Task: Create a due date automation trigger when advanced on, on the monday before a card is due add fields with custom field "Resume" set to a date in this week at 11:00 AM.
Action: Mouse moved to (732, 51)
Screenshot: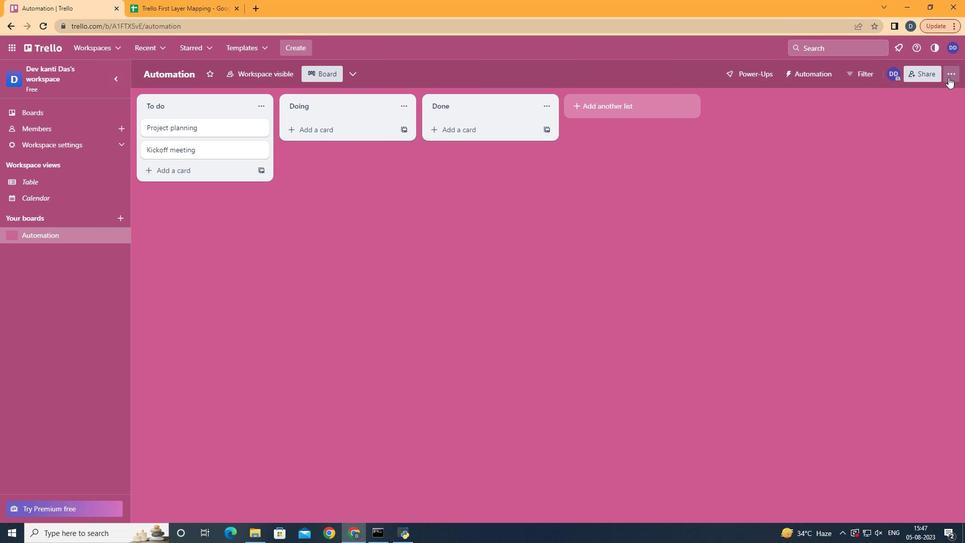 
Action: Mouse pressed left at (732, 51)
Screenshot: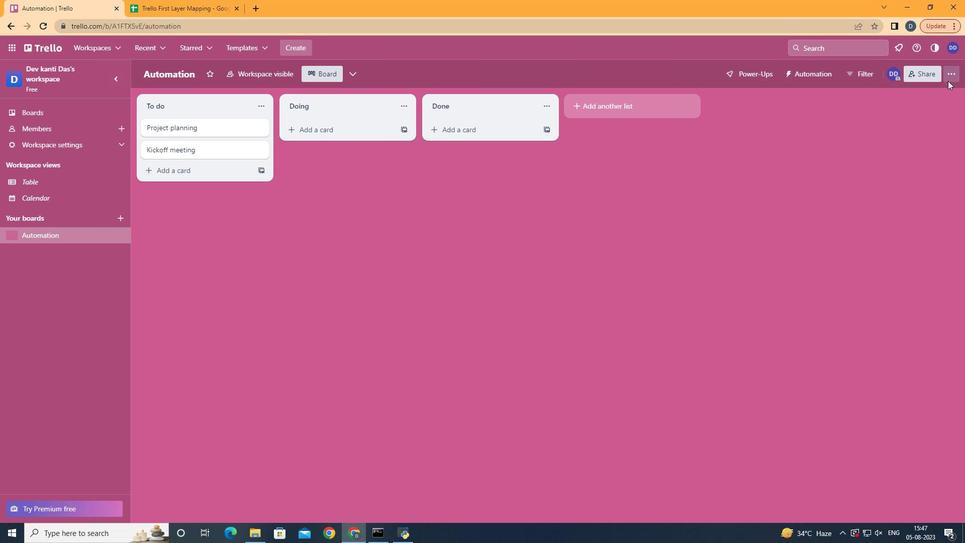 
Action: Mouse moved to (705, 194)
Screenshot: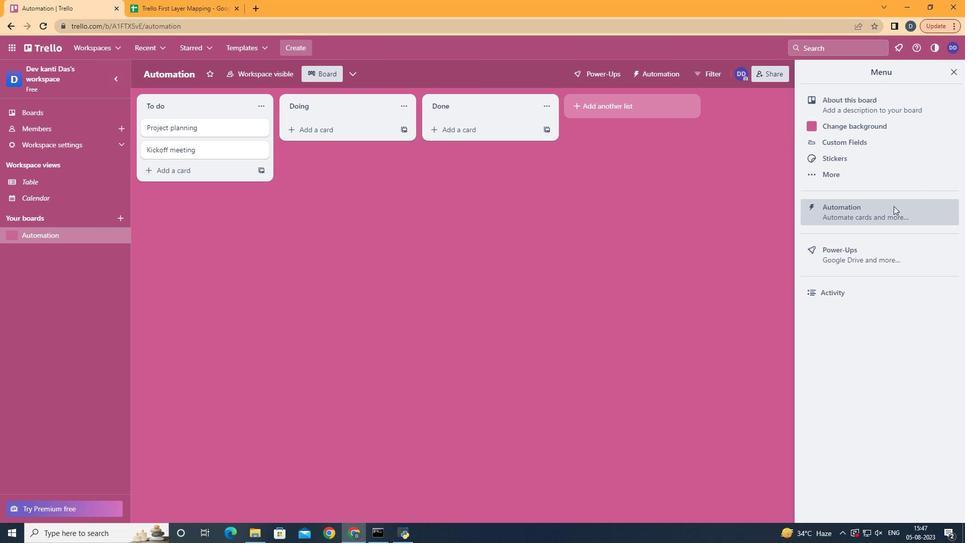 
Action: Mouse pressed left at (705, 194)
Screenshot: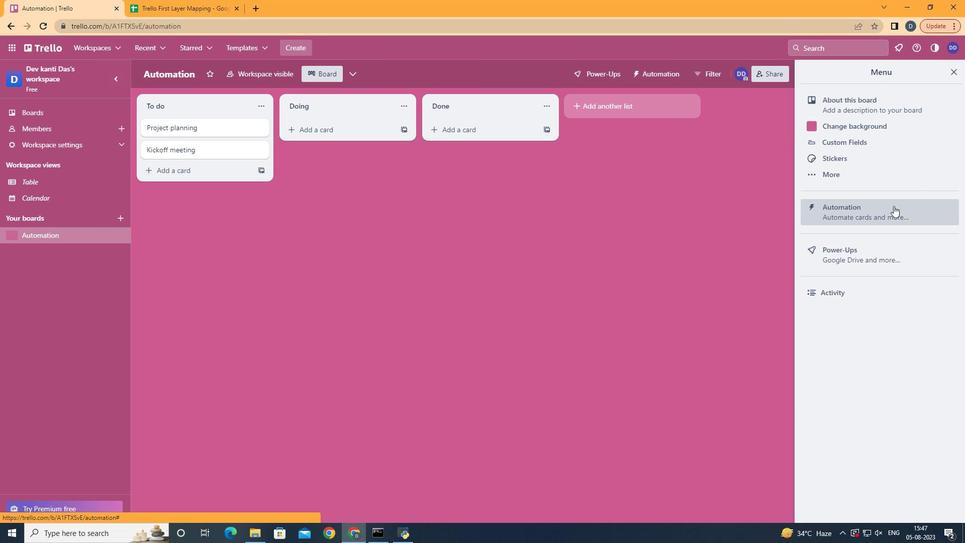 
Action: Mouse moved to (364, 182)
Screenshot: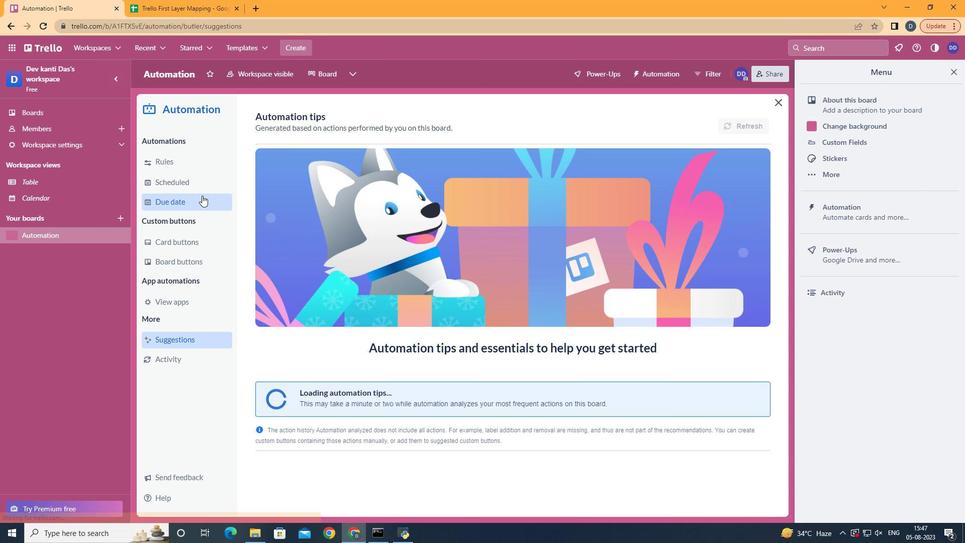 
Action: Mouse pressed left at (364, 182)
Screenshot: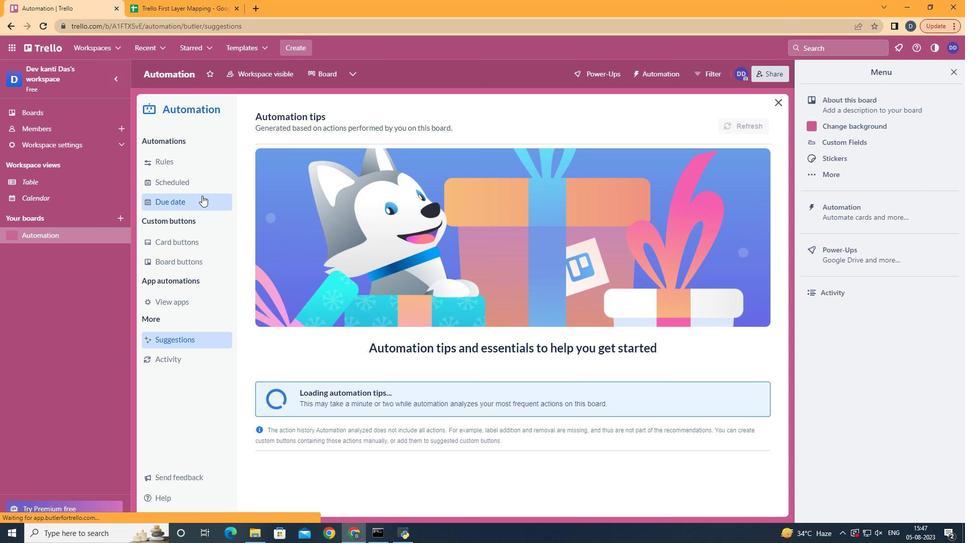 
Action: Mouse moved to (621, 94)
Screenshot: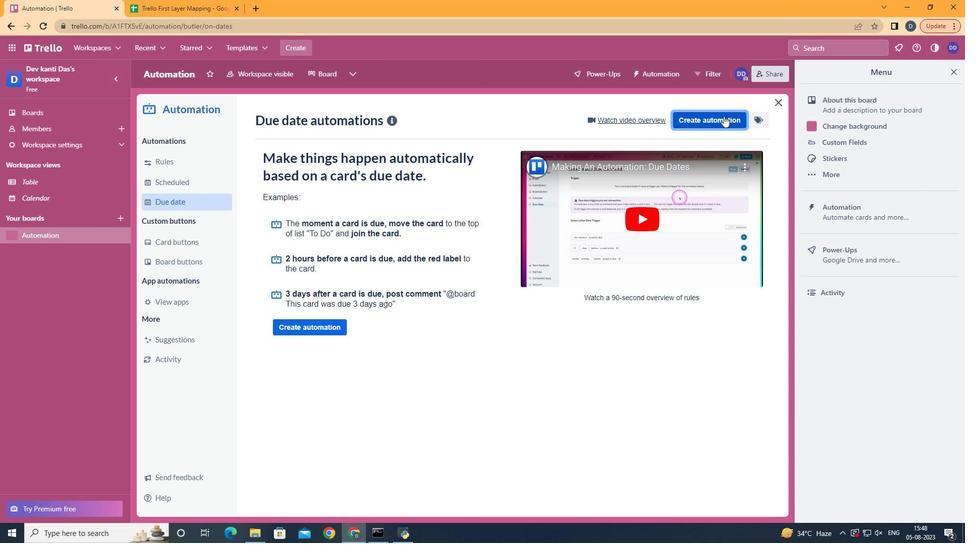 
Action: Mouse pressed left at (621, 94)
Screenshot: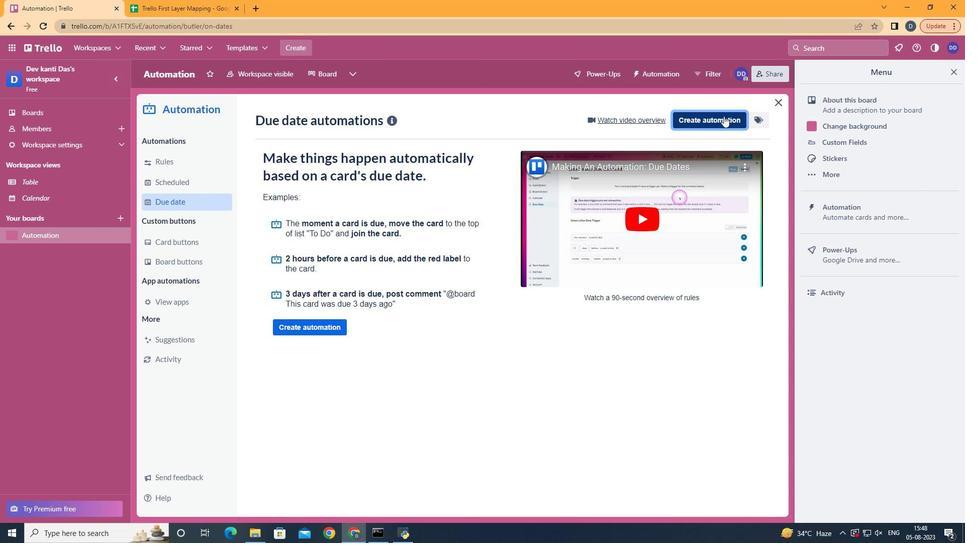 
Action: Mouse moved to (525, 212)
Screenshot: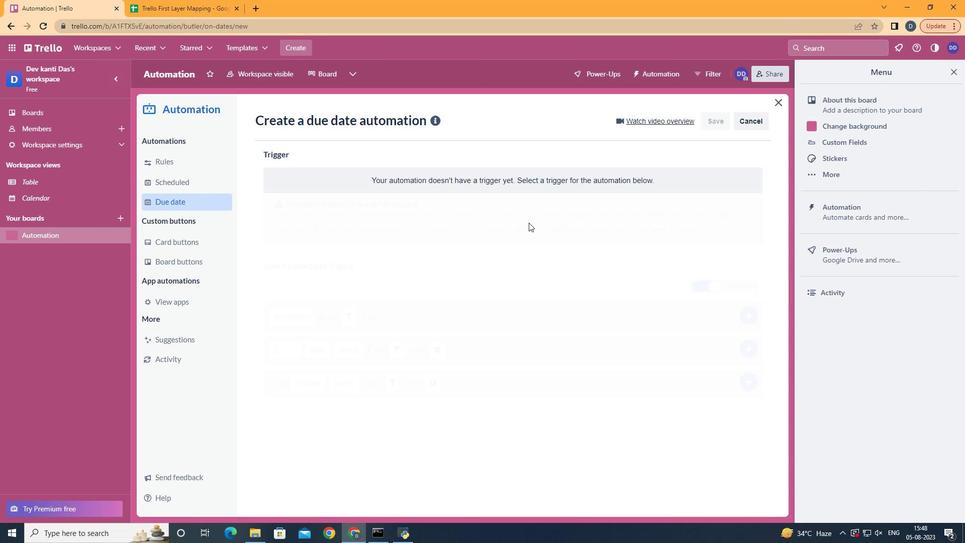
Action: Mouse pressed left at (525, 212)
Screenshot: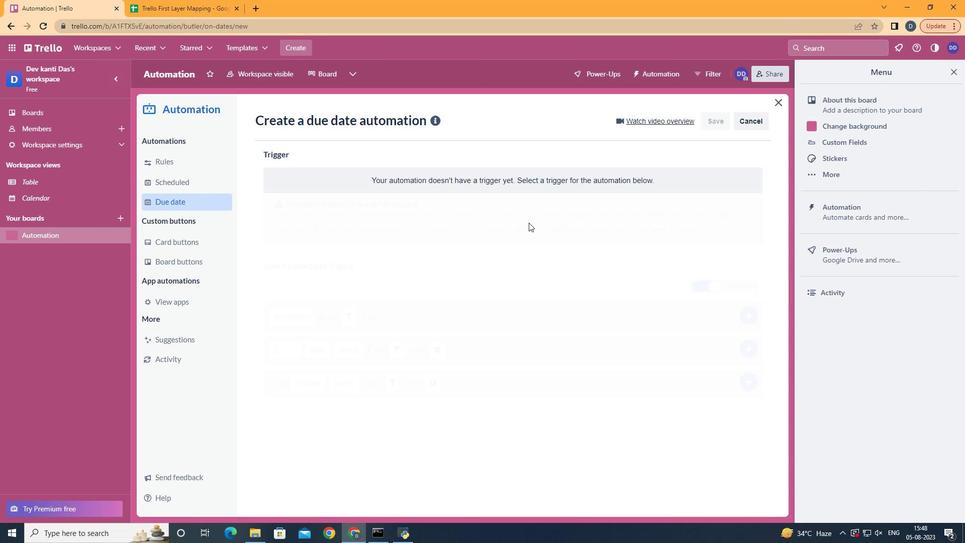 
Action: Mouse moved to (422, 257)
Screenshot: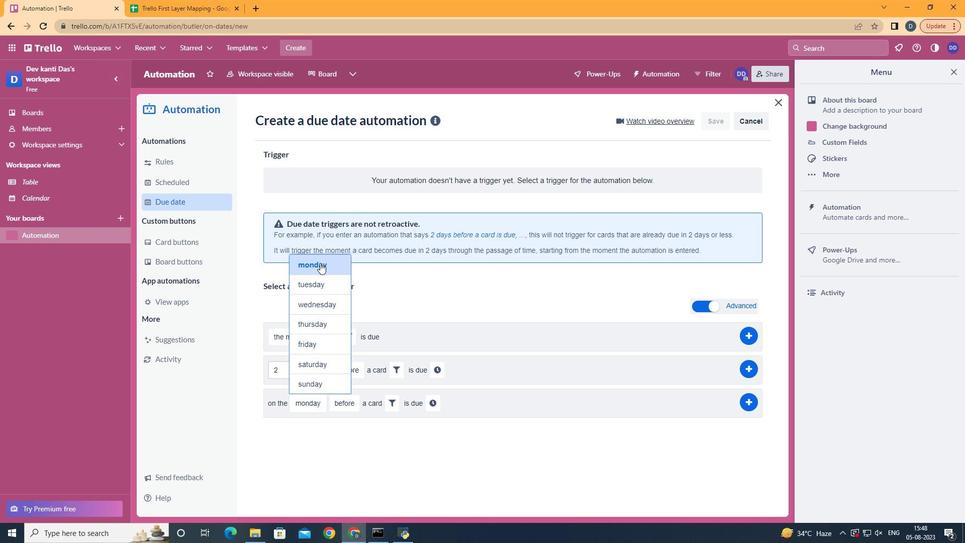 
Action: Mouse pressed left at (422, 257)
Screenshot: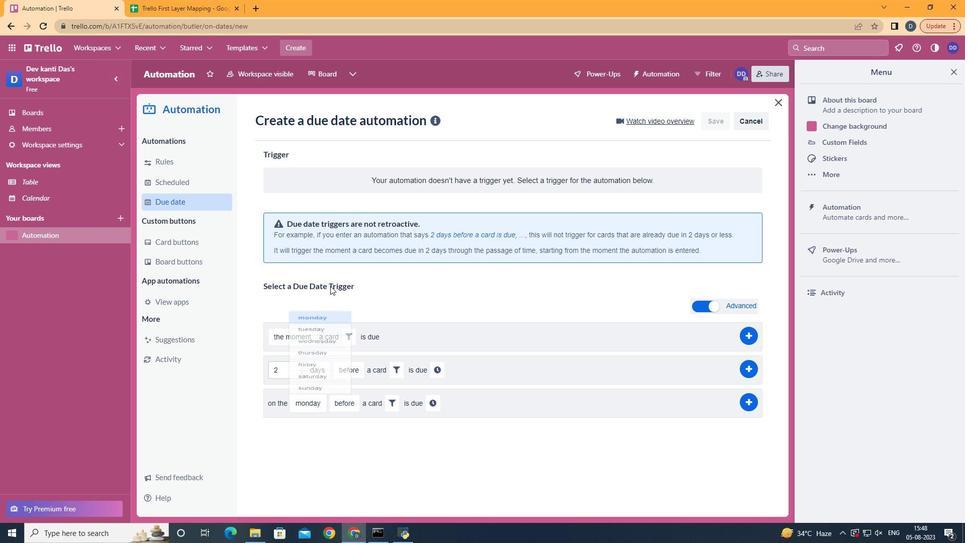 
Action: Mouse moved to (437, 434)
Screenshot: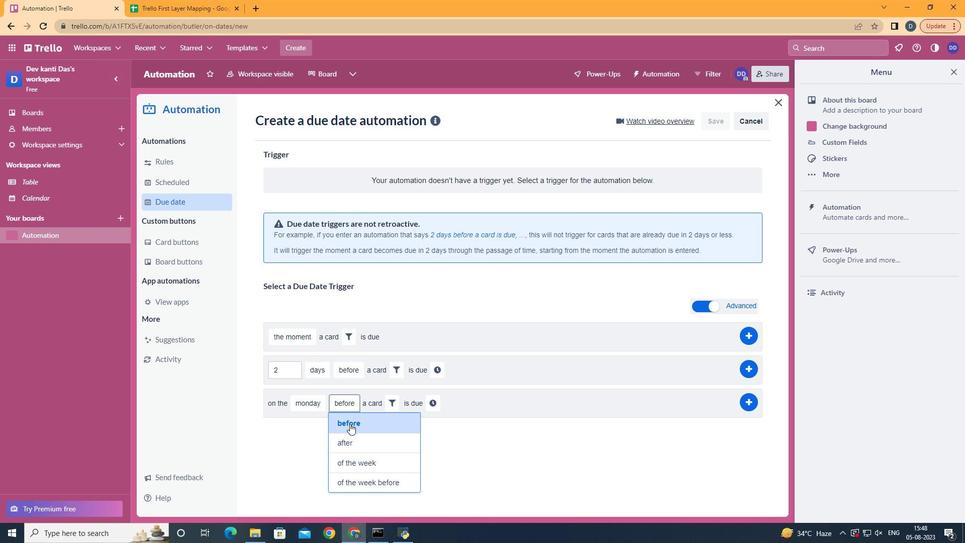 
Action: Mouse pressed left at (437, 434)
Screenshot: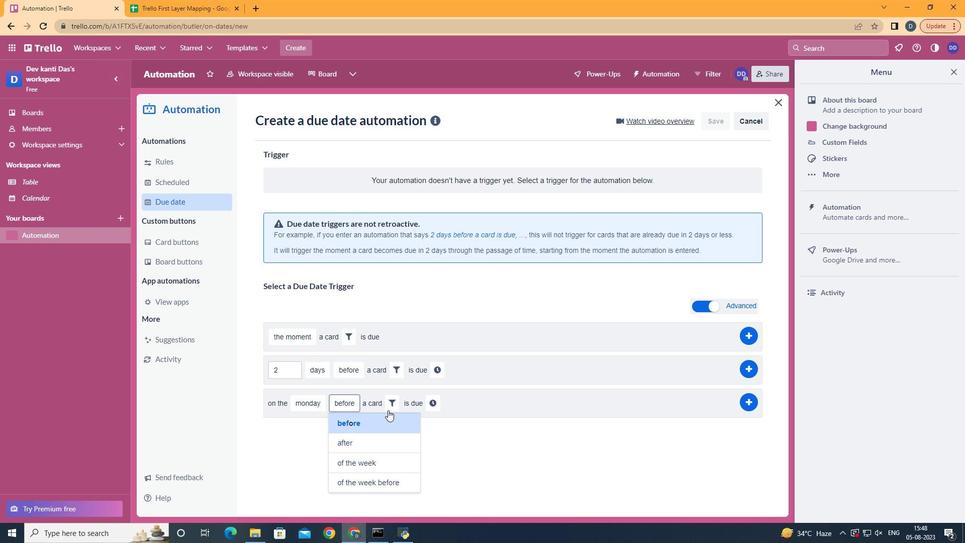 
Action: Mouse moved to (460, 414)
Screenshot: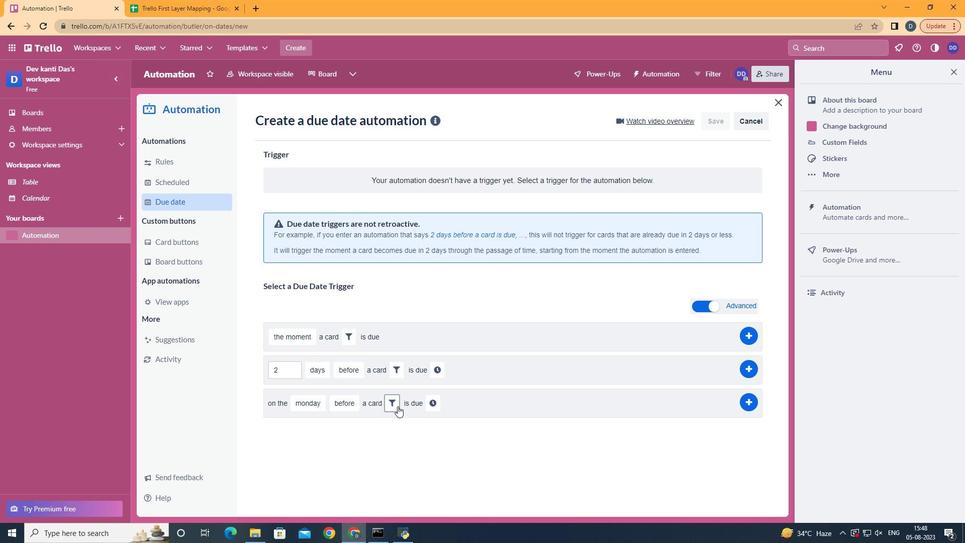 
Action: Mouse pressed left at (460, 414)
Screenshot: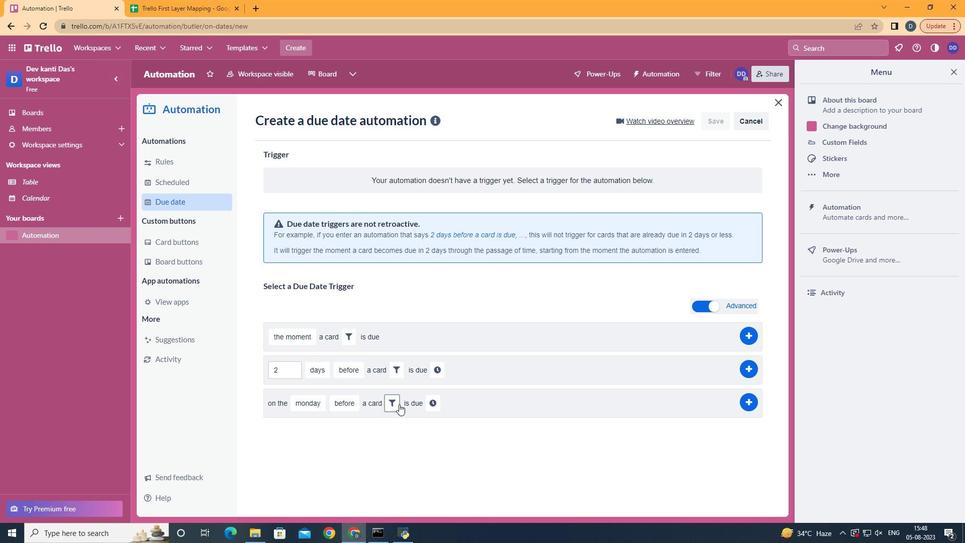 
Action: Mouse moved to (537, 450)
Screenshot: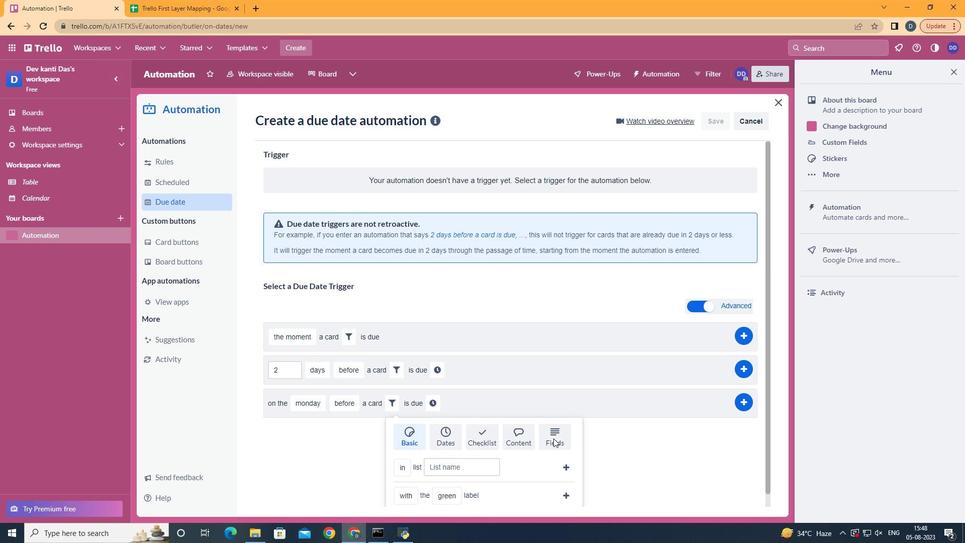 
Action: Mouse pressed left at (537, 450)
Screenshot: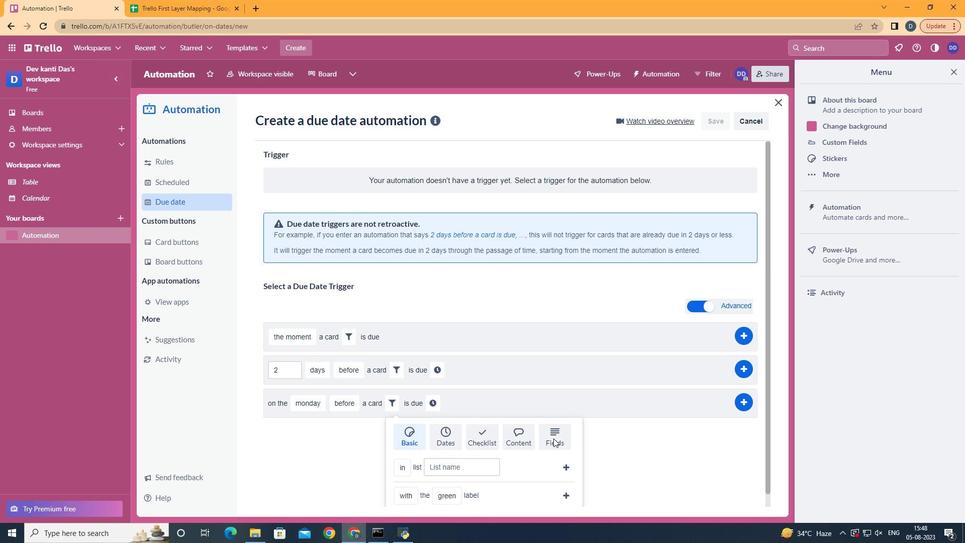 
Action: Mouse moved to (539, 441)
Screenshot: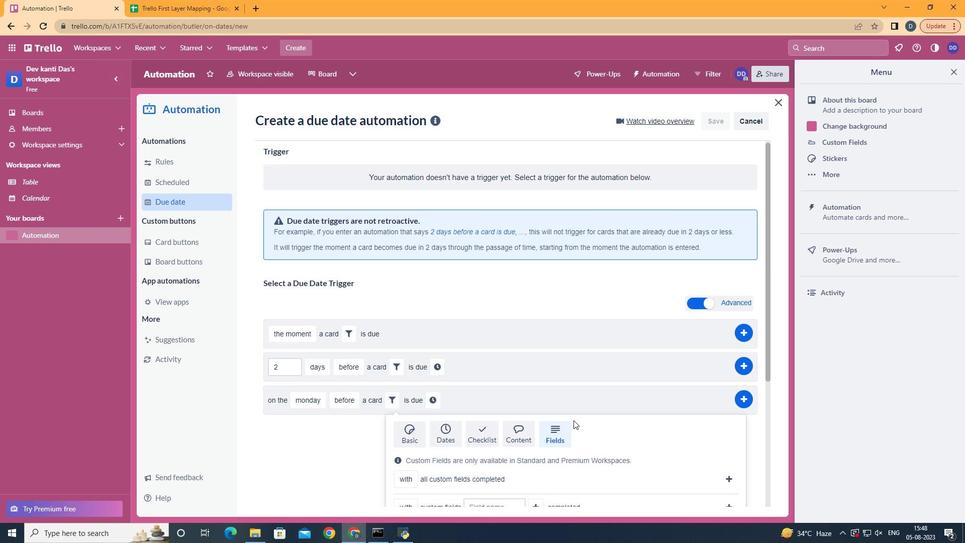 
Action: Mouse scrolled (539, 440) with delta (0, 0)
Screenshot: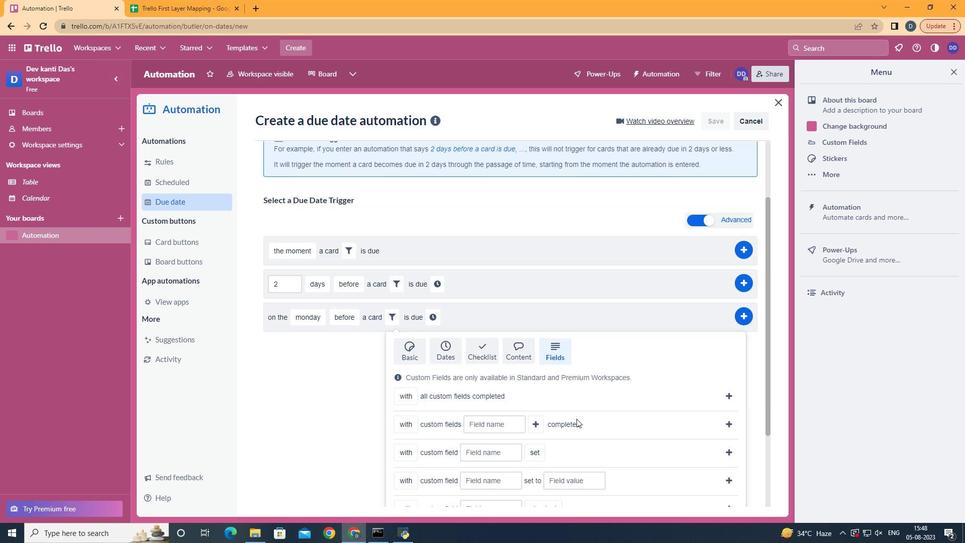 
Action: Mouse scrolled (539, 440) with delta (0, 0)
Screenshot: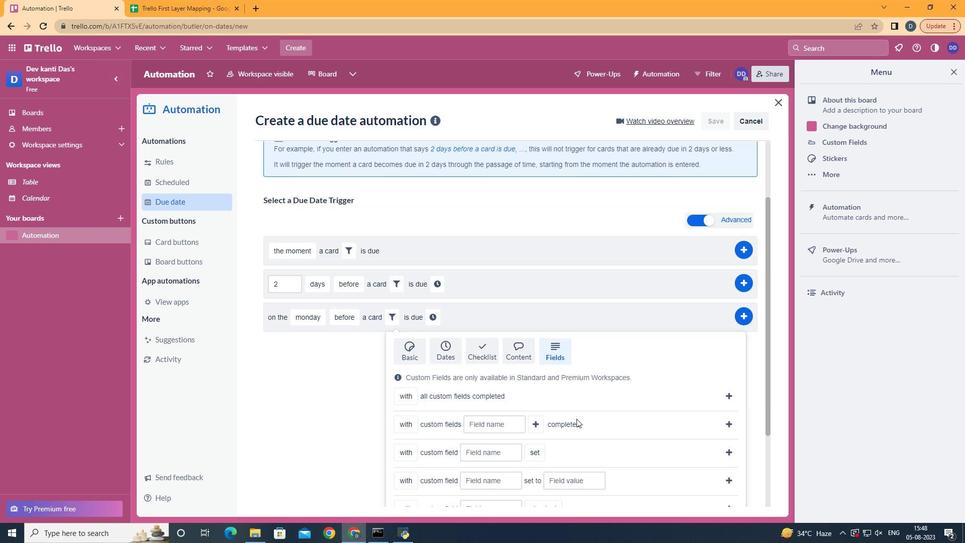 
Action: Mouse moved to (539, 441)
Screenshot: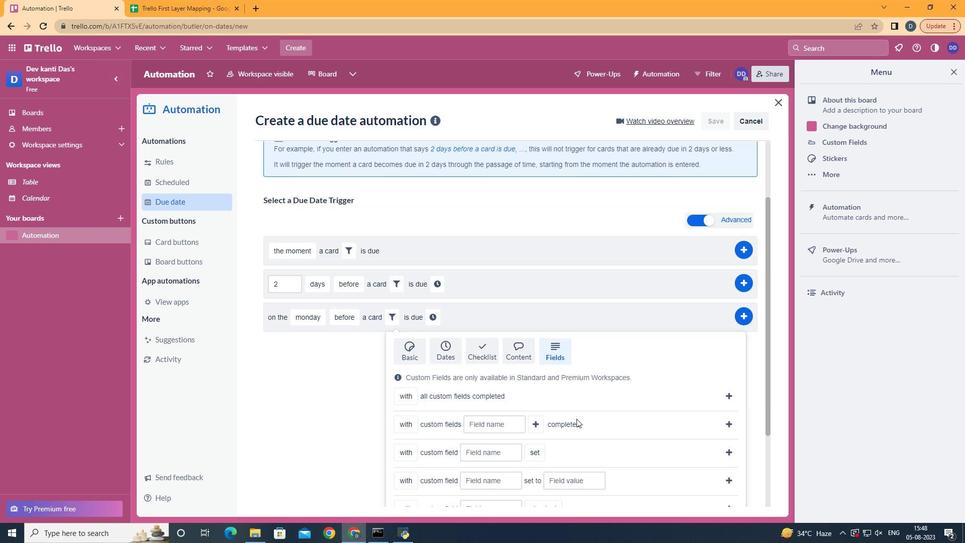 
Action: Mouse scrolled (539, 440) with delta (0, 0)
Screenshot: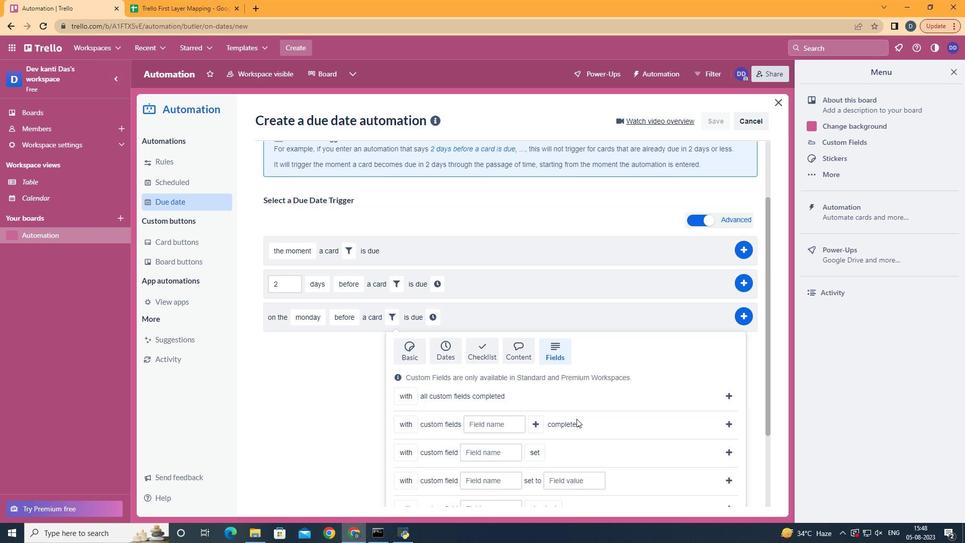 
Action: Mouse moved to (540, 440)
Screenshot: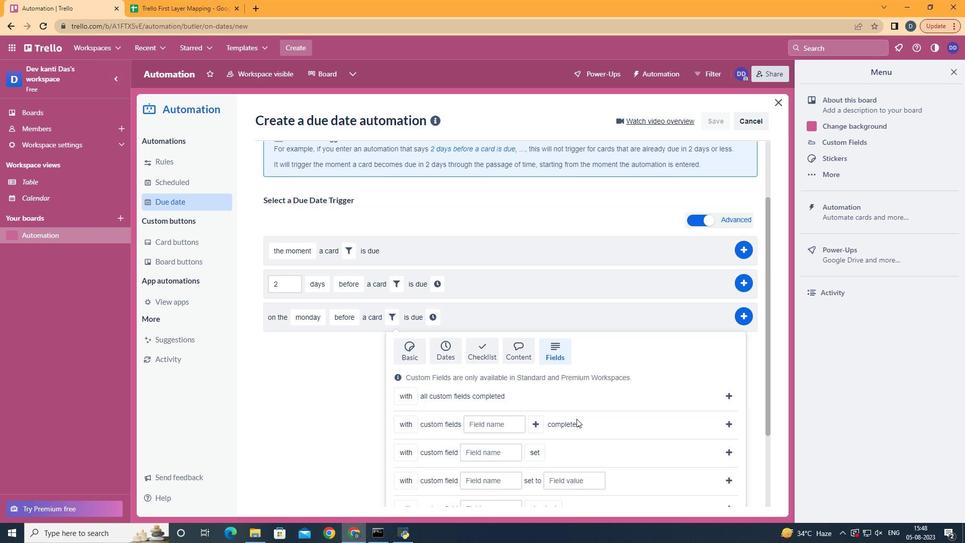 
Action: Mouse scrolled (539, 440) with delta (0, 0)
Screenshot: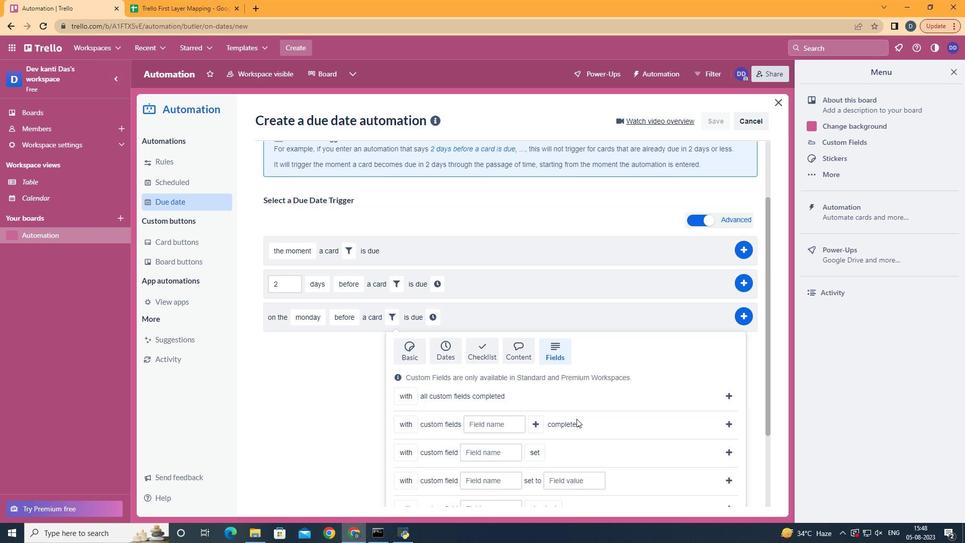 
Action: Mouse moved to (541, 439)
Screenshot: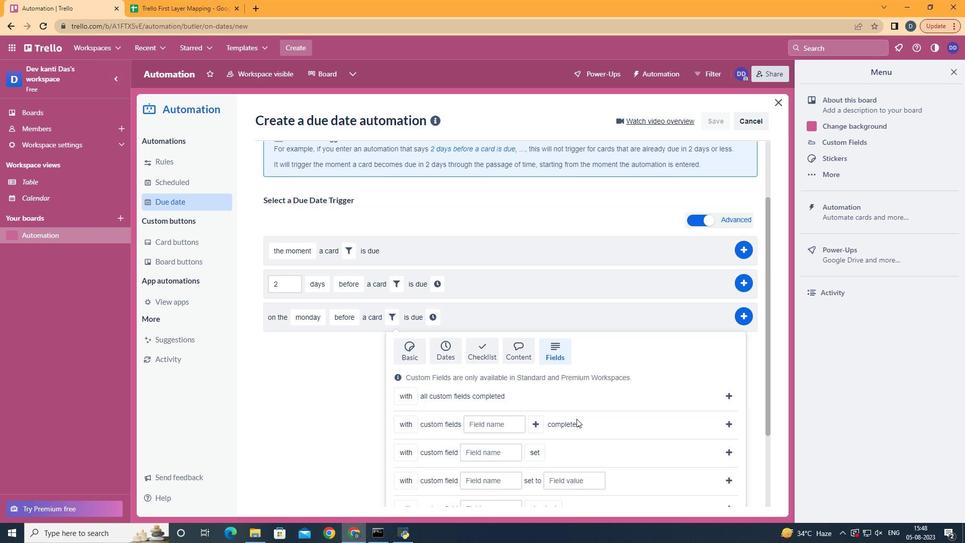 
Action: Mouse scrolled (540, 439) with delta (0, 0)
Screenshot: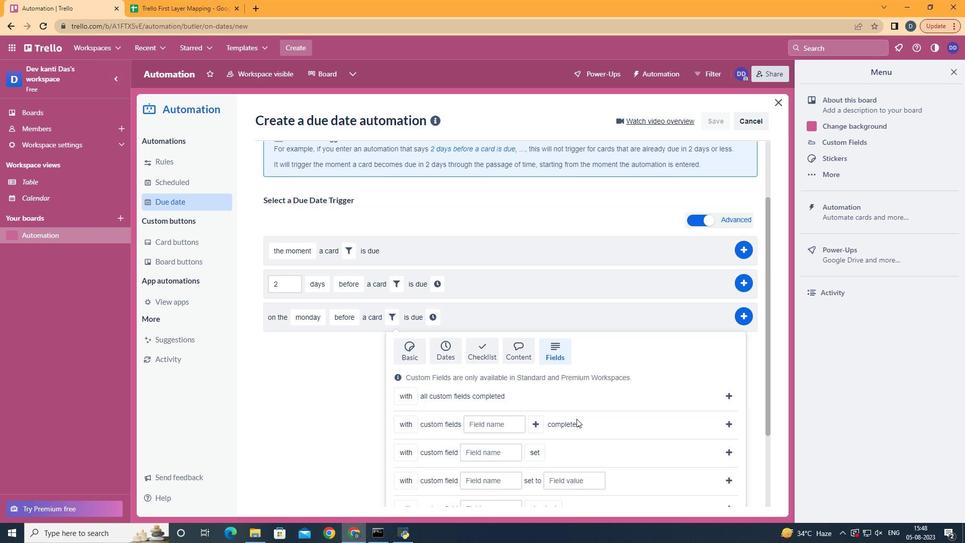 
Action: Mouse moved to (544, 434)
Screenshot: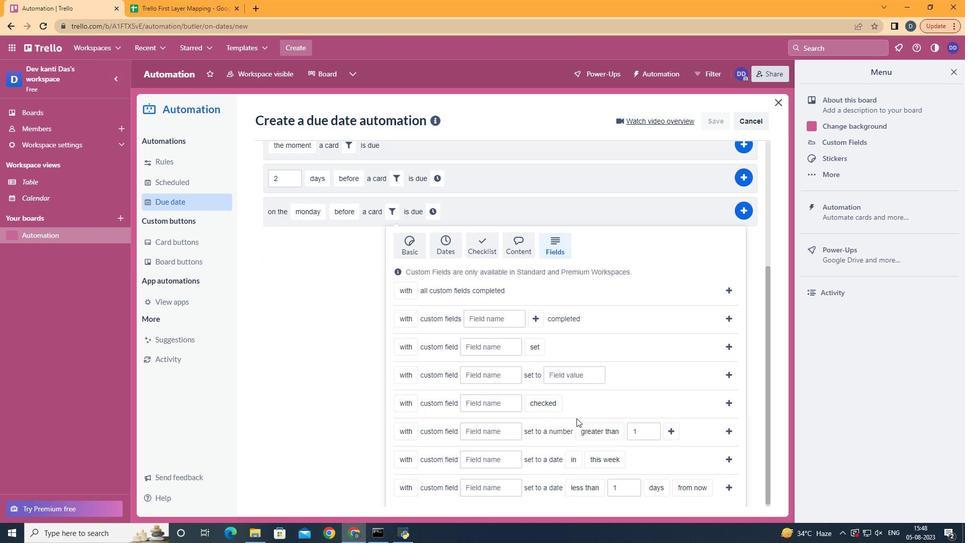 
Action: Mouse scrolled (543, 435) with delta (0, 0)
Screenshot: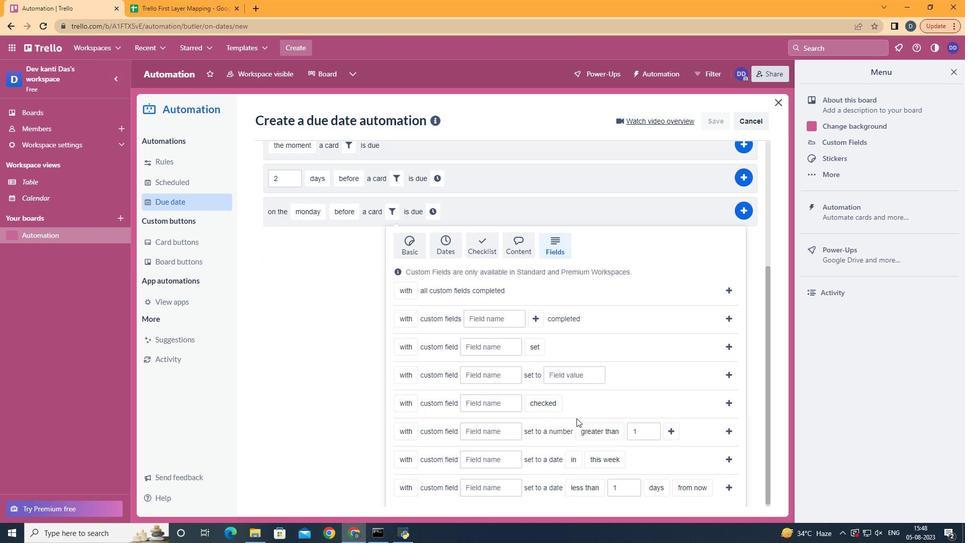 
Action: Mouse moved to (467, 492)
Screenshot: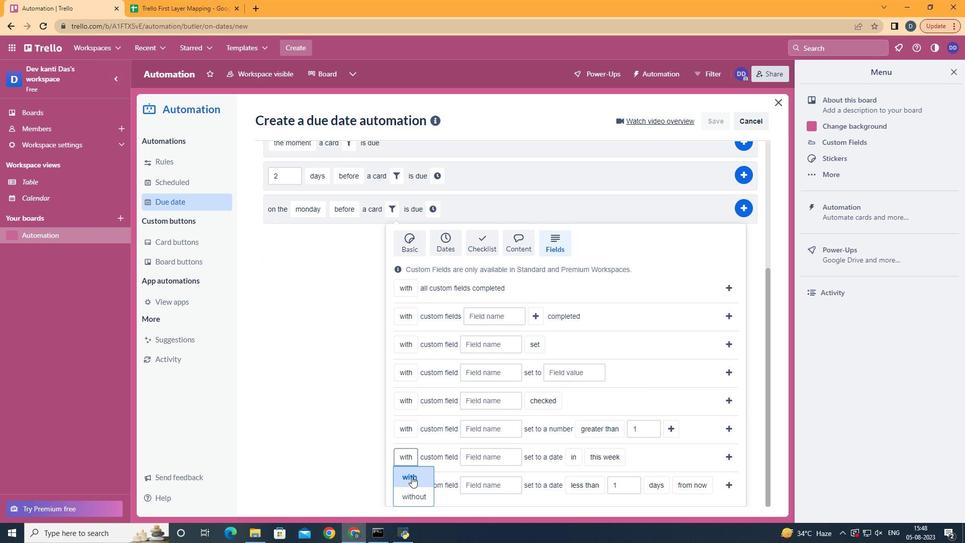 
Action: Mouse pressed left at (467, 492)
Screenshot: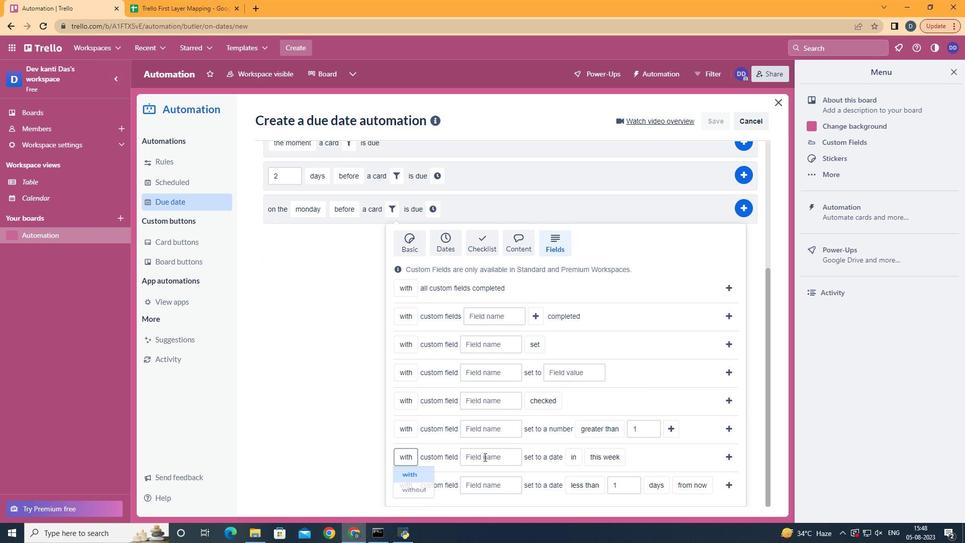 
Action: Mouse moved to (513, 464)
Screenshot: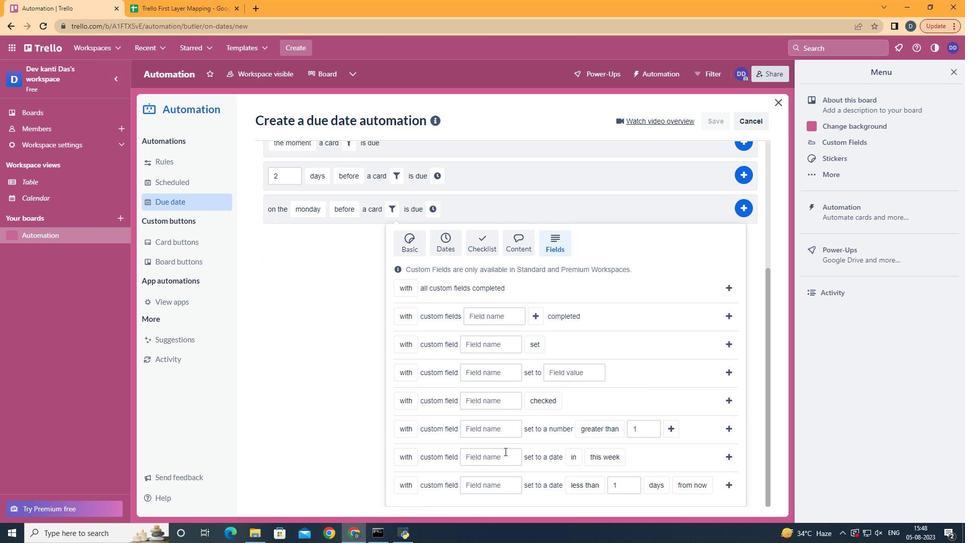 
Action: Mouse pressed left at (513, 464)
Screenshot: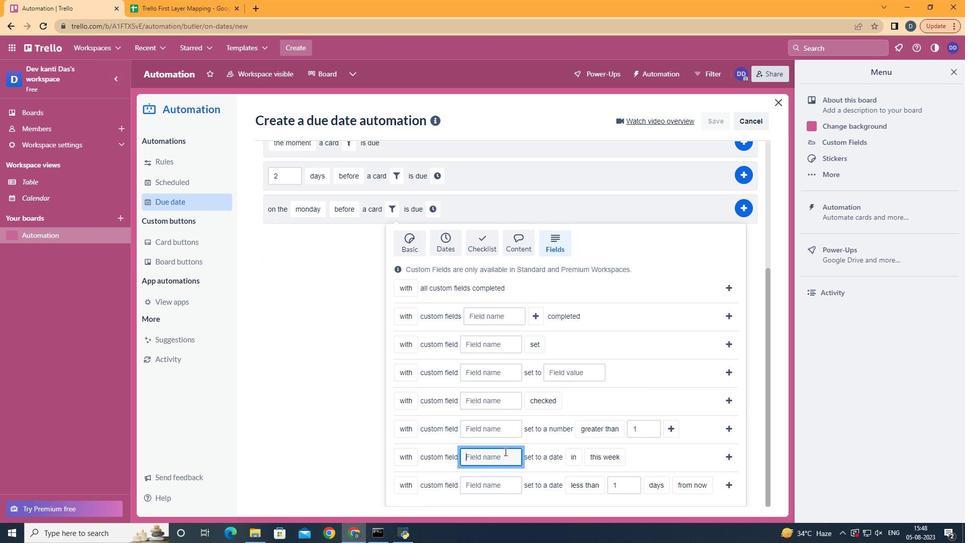 
Action: Key pressed <Key.shift>Resume
Screenshot: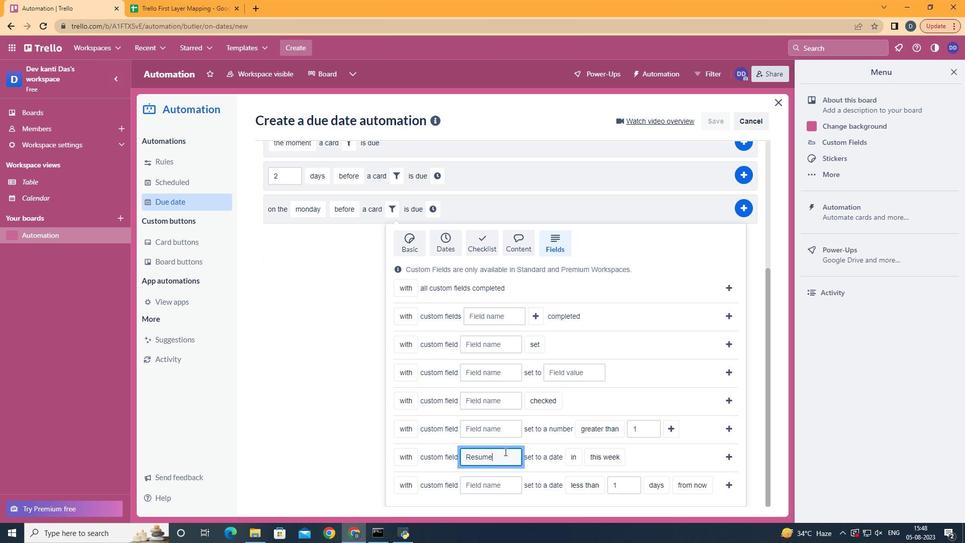 
Action: Mouse moved to (549, 492)
Screenshot: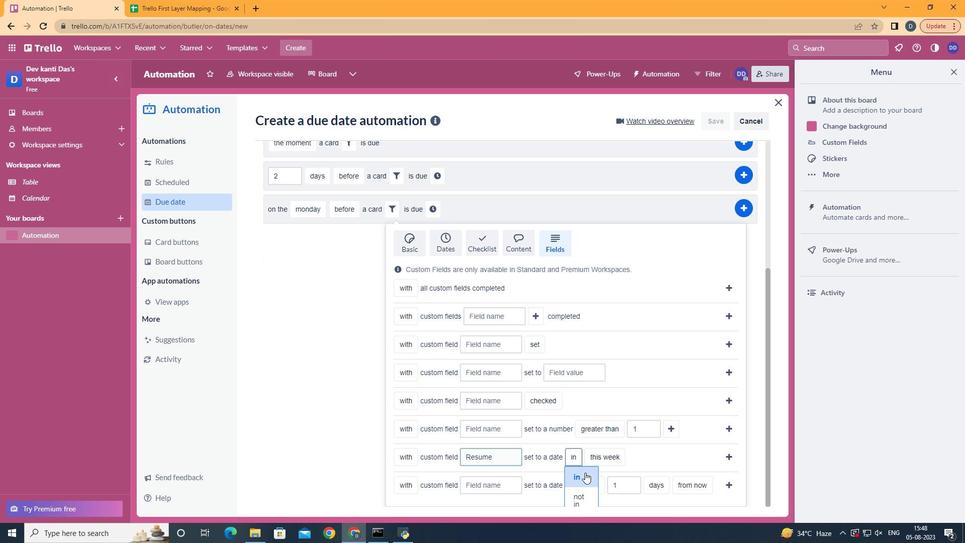 
Action: Mouse pressed left at (549, 492)
Screenshot: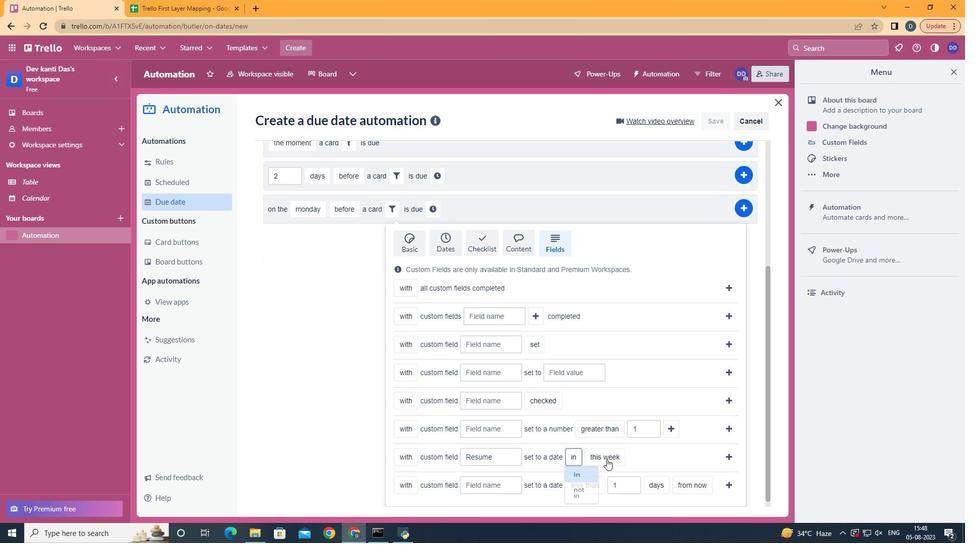 
Action: Mouse moved to (565, 484)
Screenshot: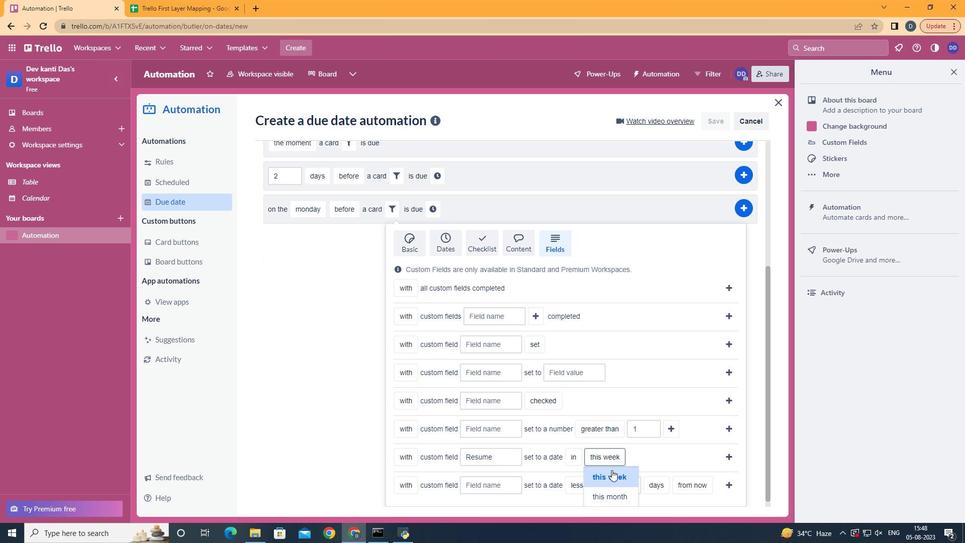 
Action: Mouse pressed left at (565, 484)
Screenshot: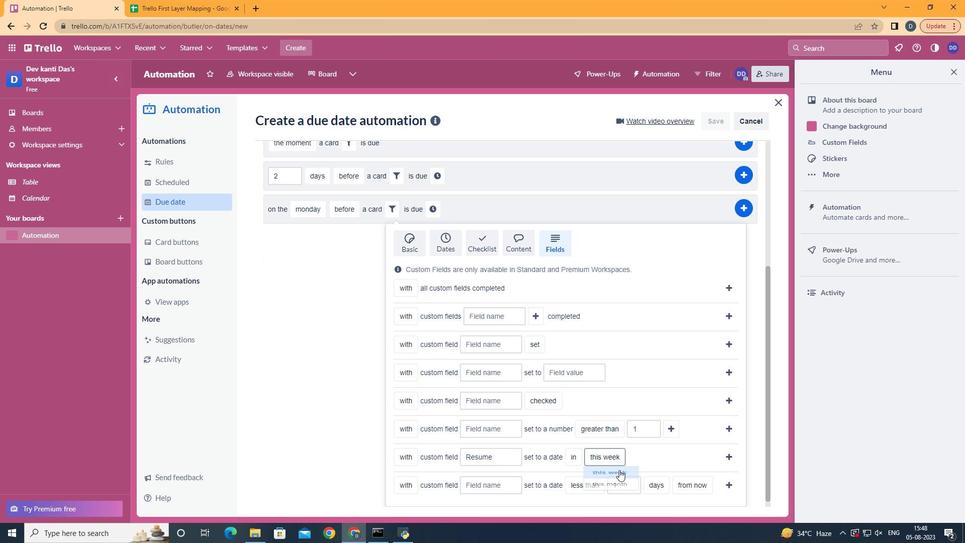 
Action: Mouse moved to (626, 471)
Screenshot: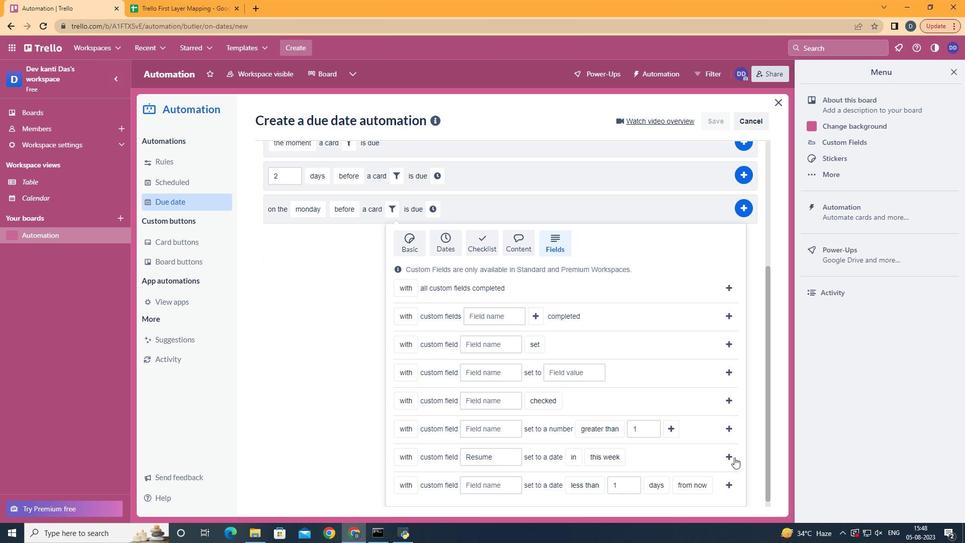 
Action: Mouse pressed left at (626, 471)
Screenshot: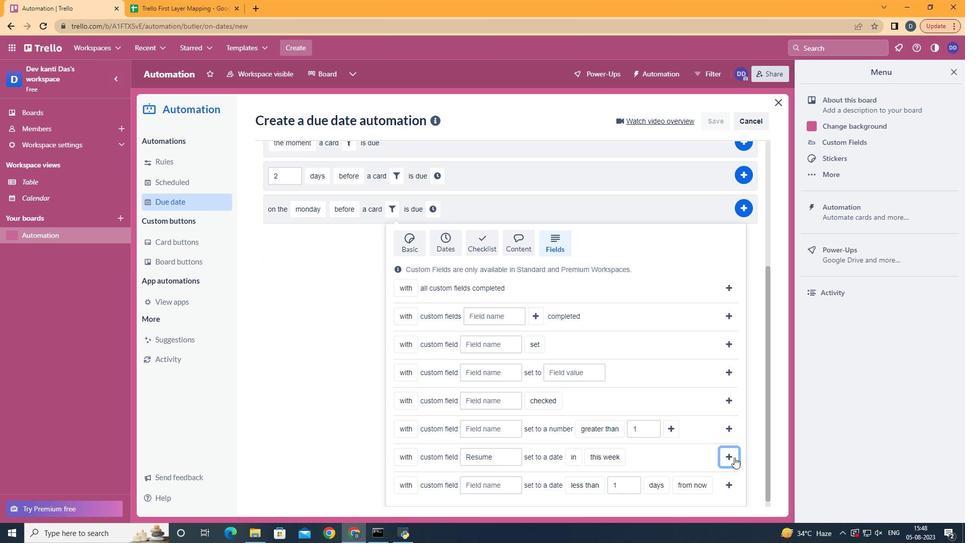 
Action: Mouse moved to (568, 410)
Screenshot: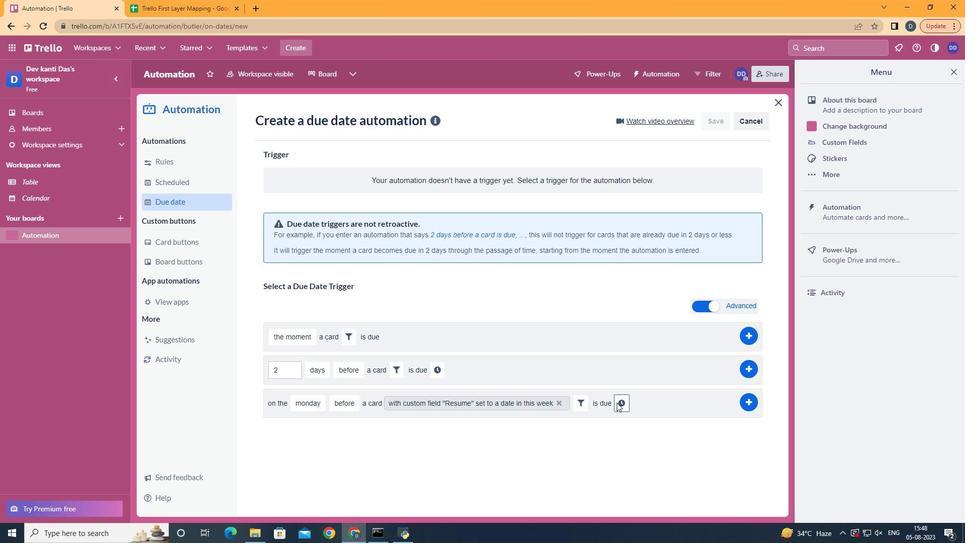 
Action: Mouse pressed left at (568, 410)
Screenshot: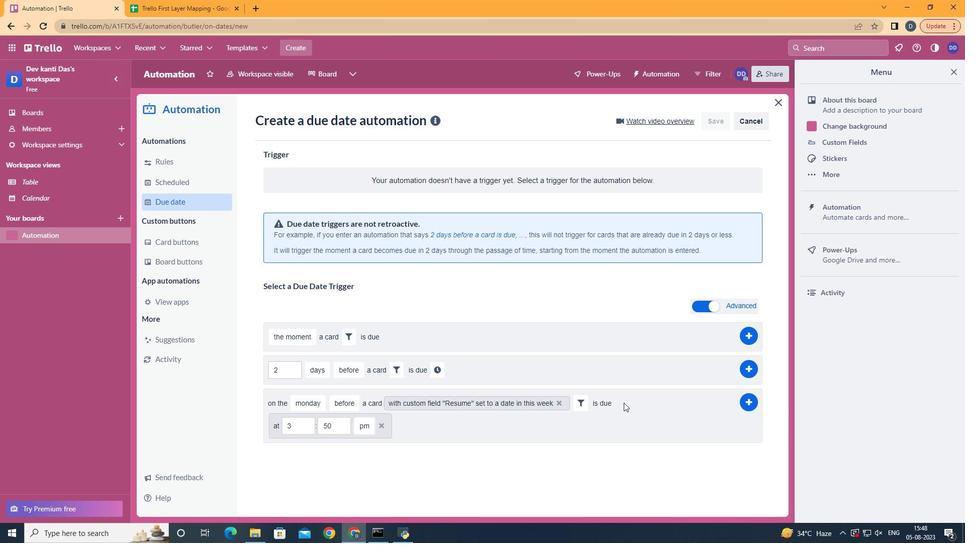 
Action: Mouse moved to (416, 435)
Screenshot: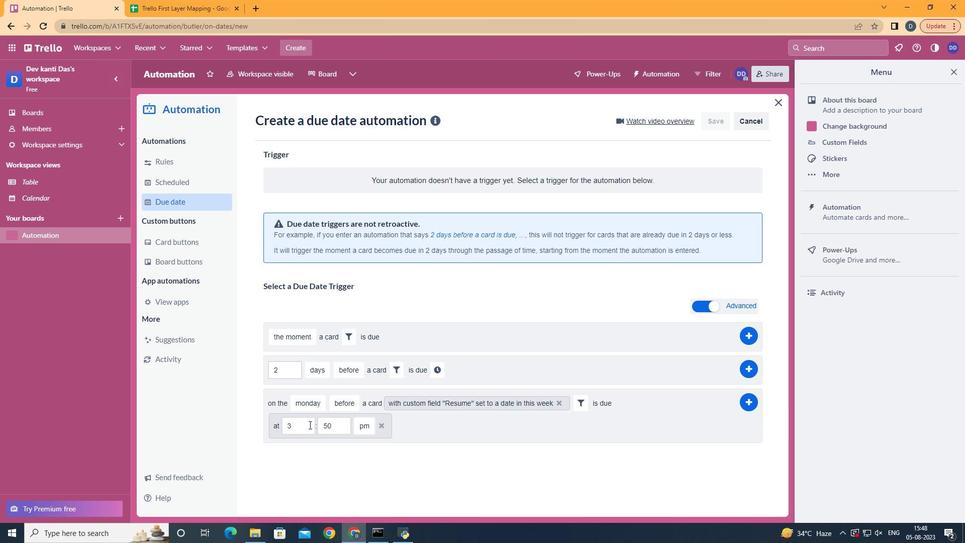 
Action: Mouse pressed left at (416, 435)
Screenshot: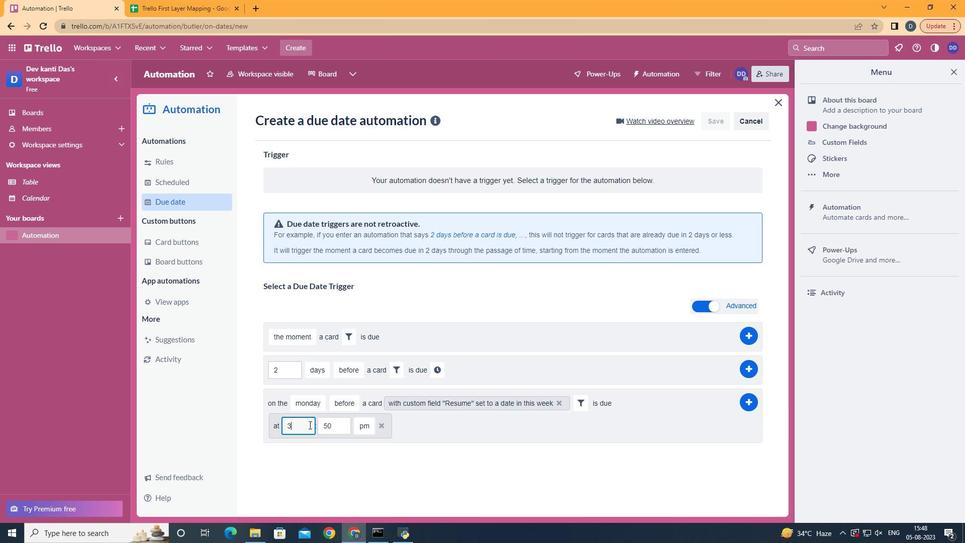 
Action: Key pressed <Key.backspace>11
Screenshot: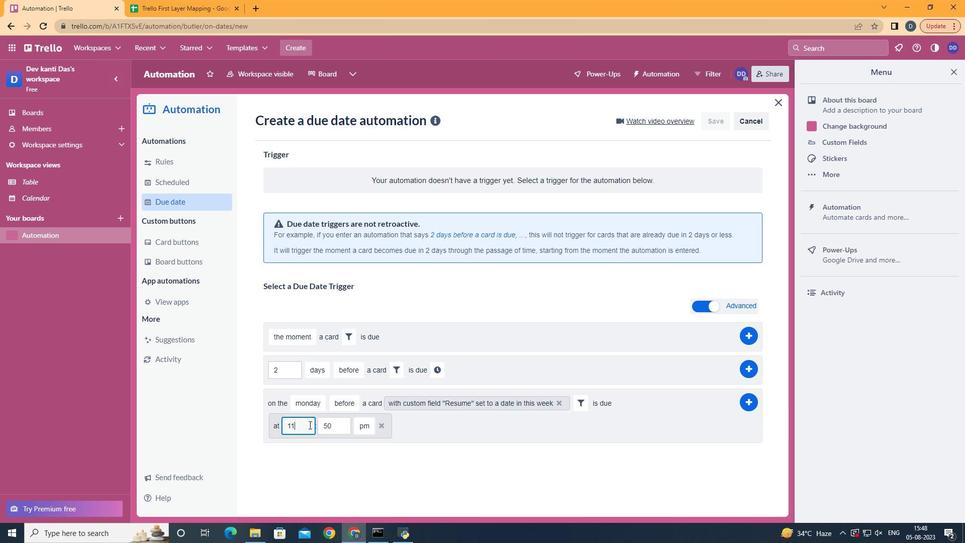 
Action: Mouse moved to (431, 434)
Screenshot: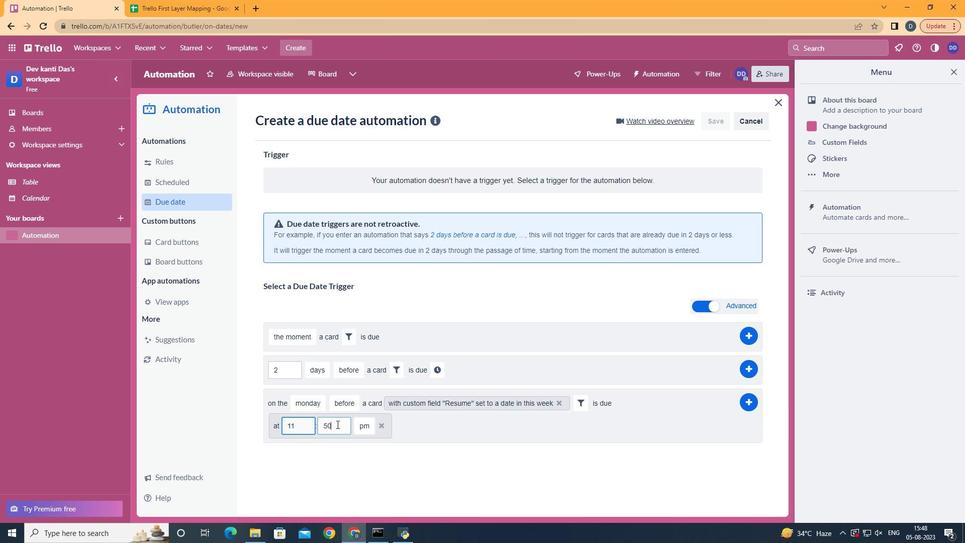 
Action: Mouse pressed left at (431, 434)
Screenshot: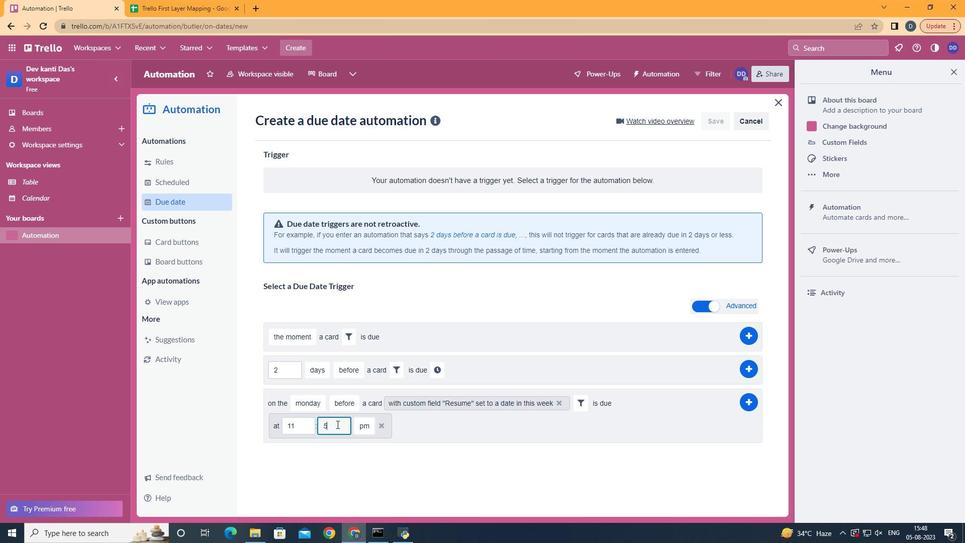 
Action: Key pressed <Key.backspace><Key.backspace>00
Screenshot: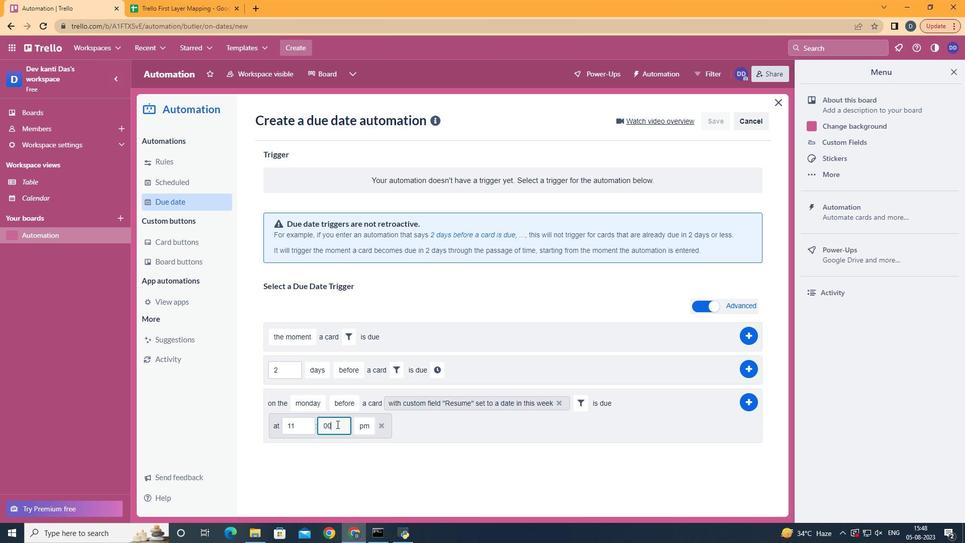 
Action: Mouse moved to (446, 450)
Screenshot: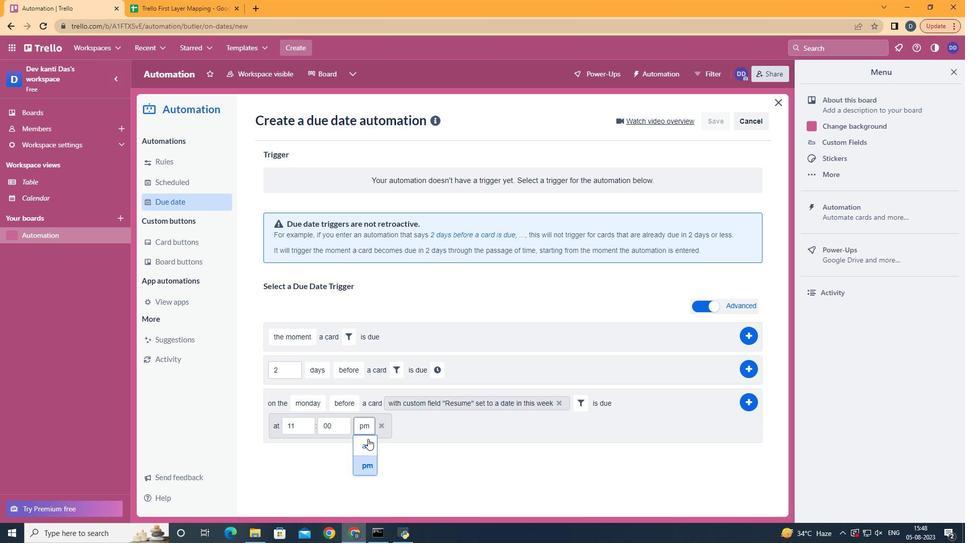 
Action: Mouse pressed left at (446, 450)
Screenshot: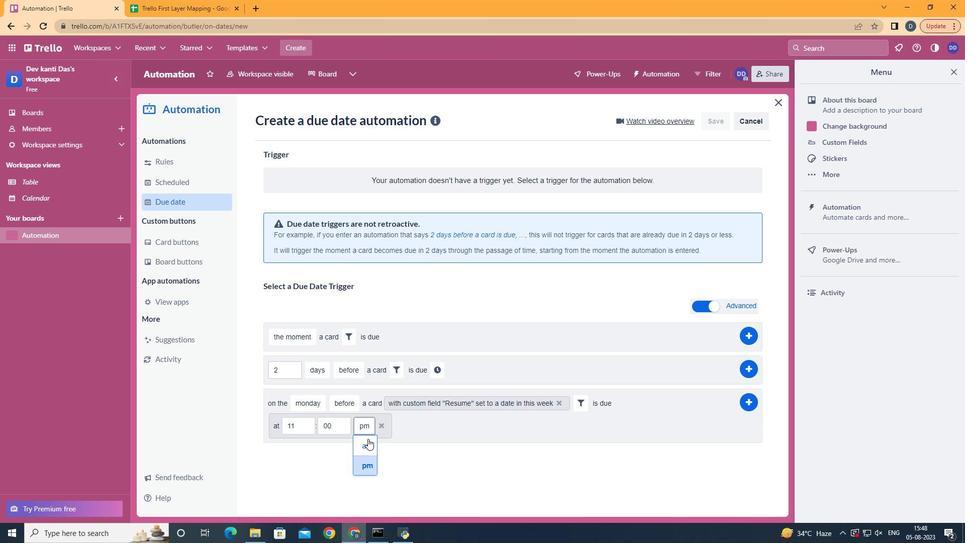 
Action: Mouse moved to (629, 409)
Screenshot: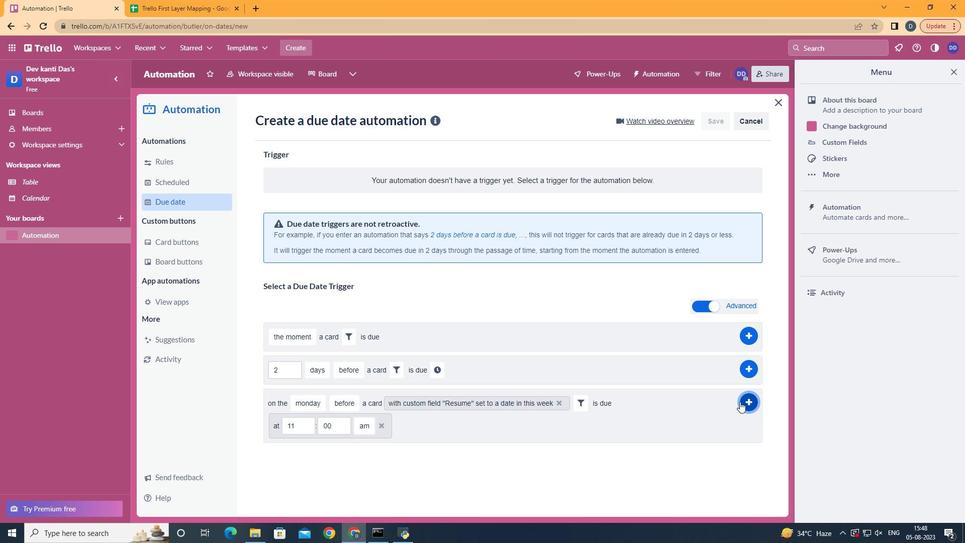 
Action: Mouse pressed left at (629, 409)
Screenshot: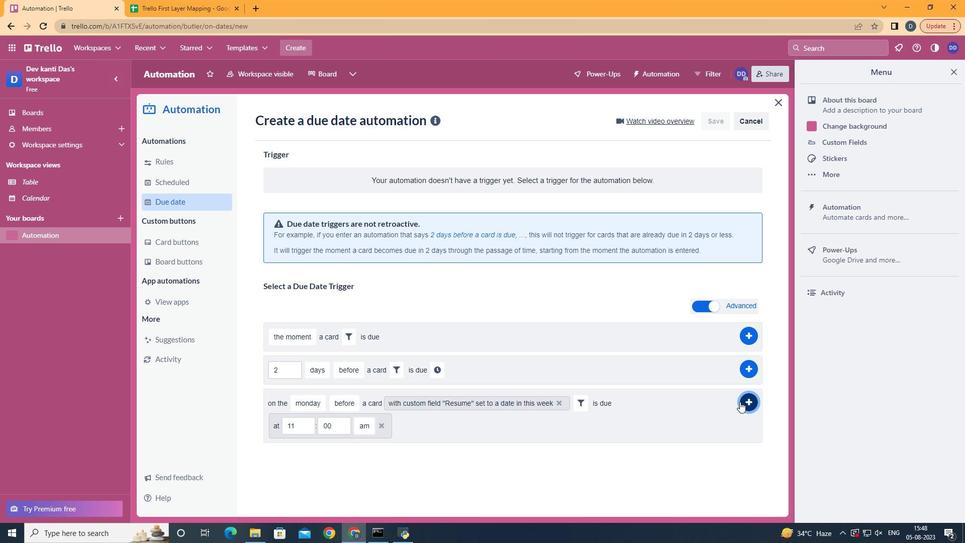 
Action: Mouse moved to (506, 168)
Screenshot: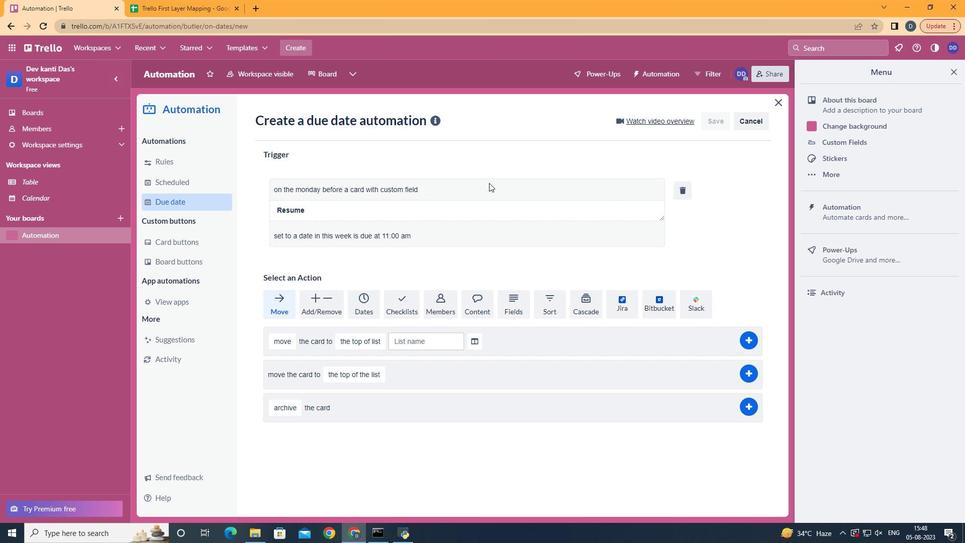 
